 Task: Create a rule when a due datemore than 1  days ago is set on a checklist item.
Action: Mouse moved to (700, 196)
Screenshot: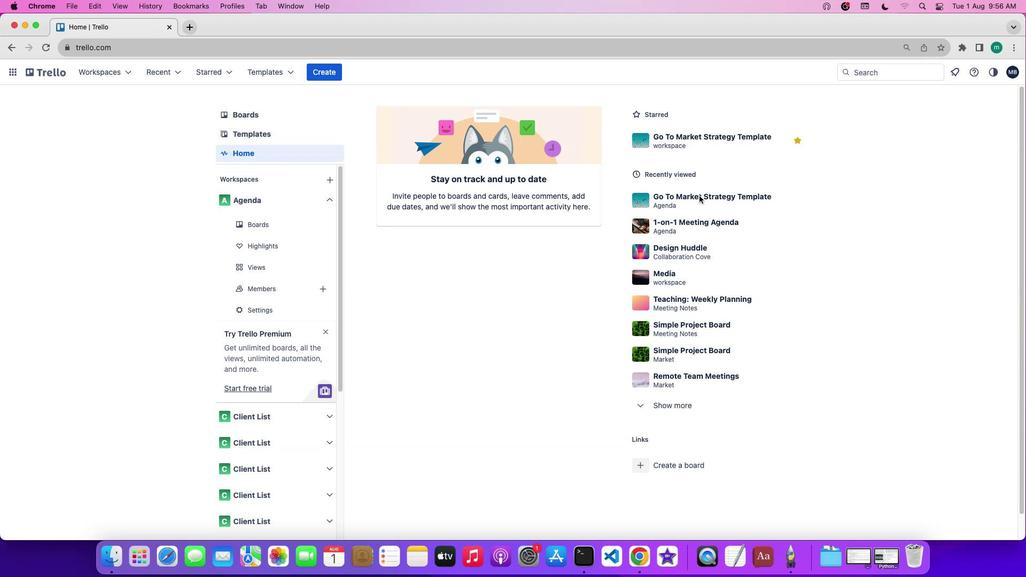 
Action: Mouse pressed left at (700, 196)
Screenshot: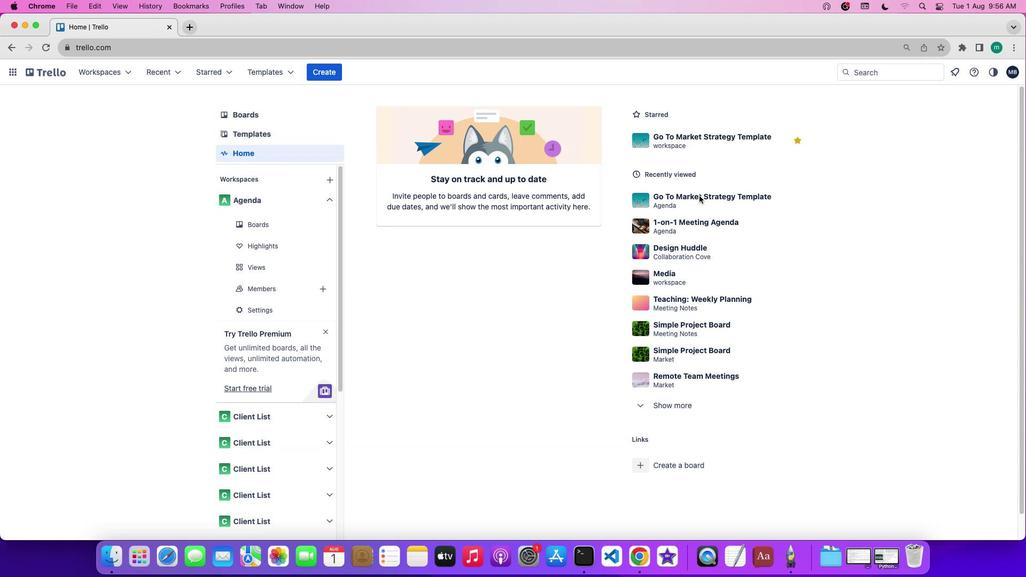 
Action: Mouse pressed left at (700, 196)
Screenshot: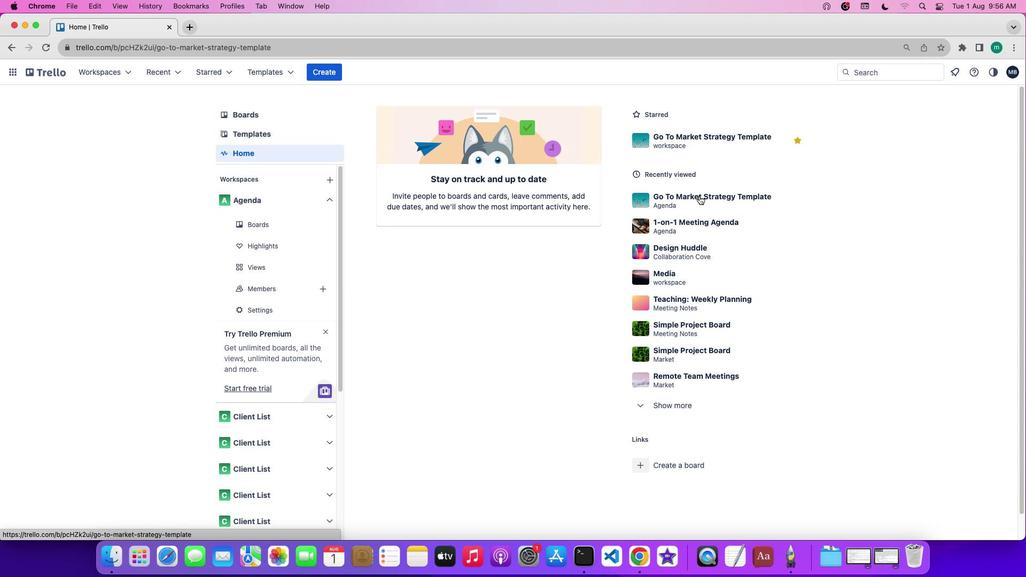 
Action: Mouse moved to (909, 228)
Screenshot: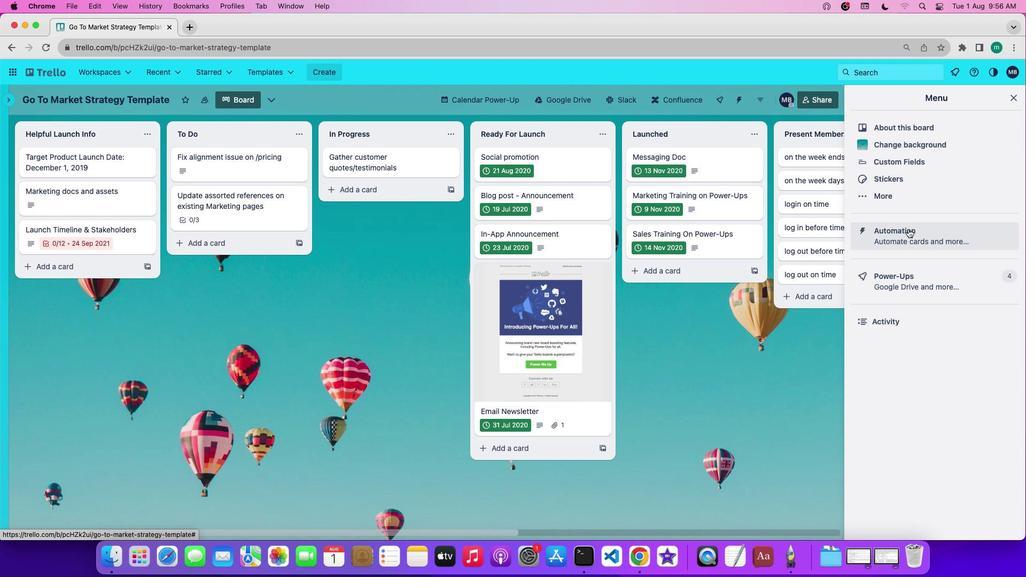 
Action: Mouse pressed left at (909, 228)
Screenshot: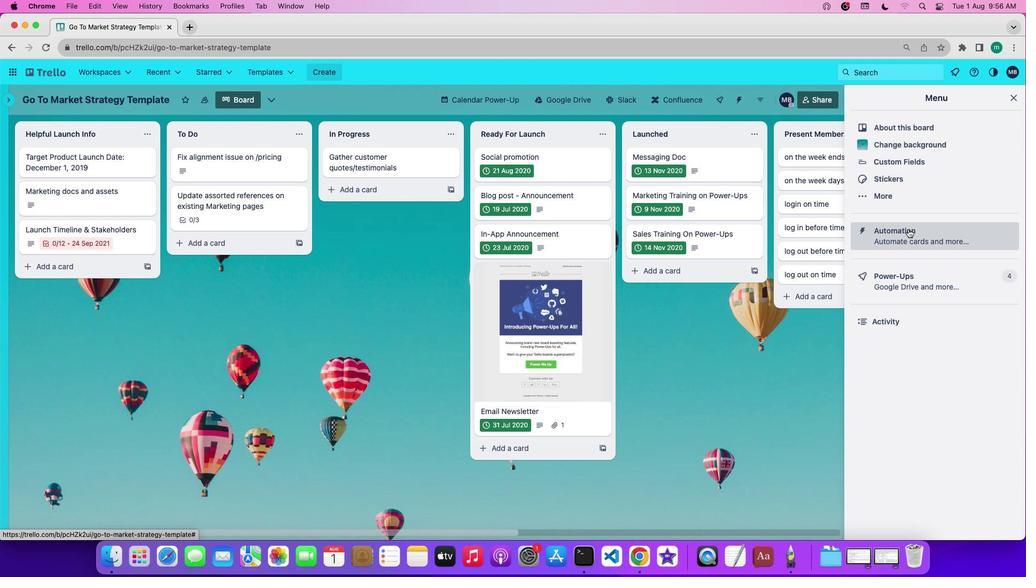 
Action: Mouse moved to (77, 188)
Screenshot: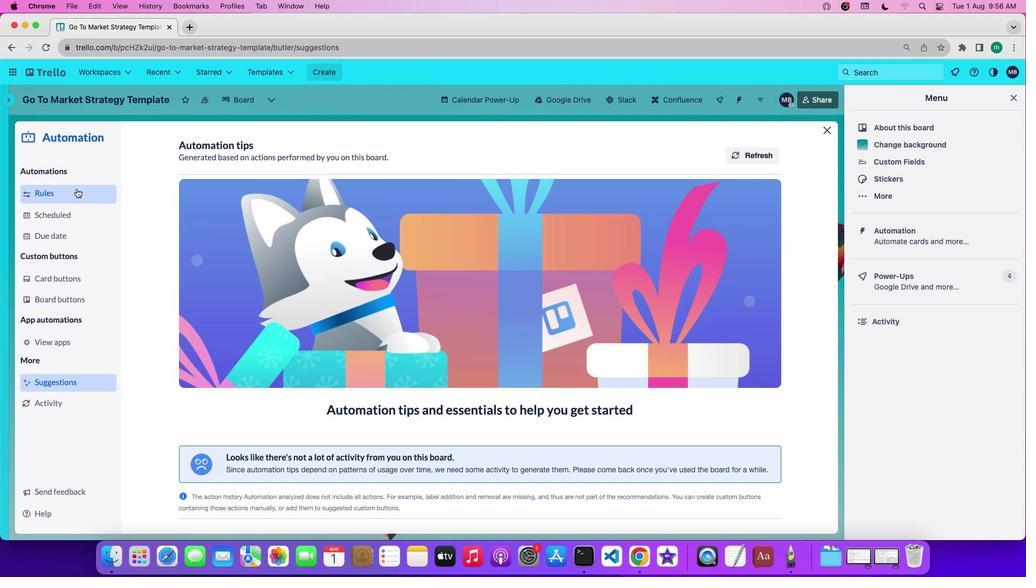 
Action: Mouse pressed left at (77, 188)
Screenshot: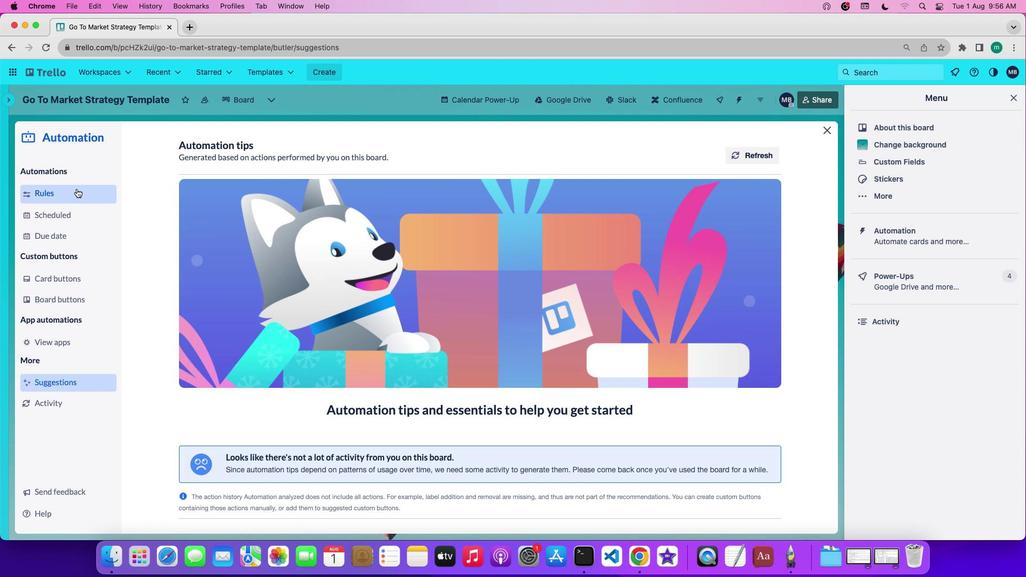 
Action: Mouse moved to (230, 378)
Screenshot: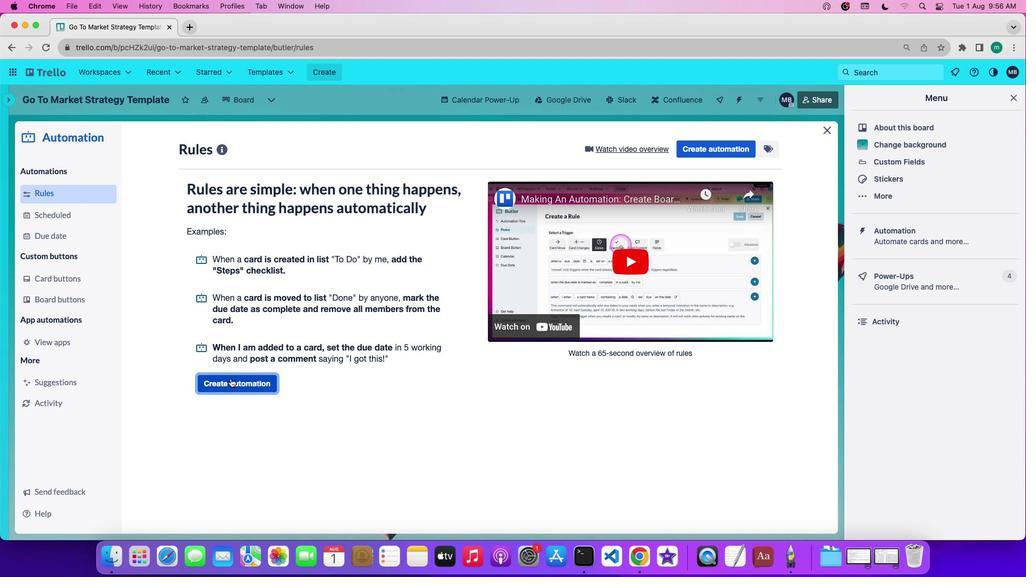 
Action: Mouse pressed left at (230, 378)
Screenshot: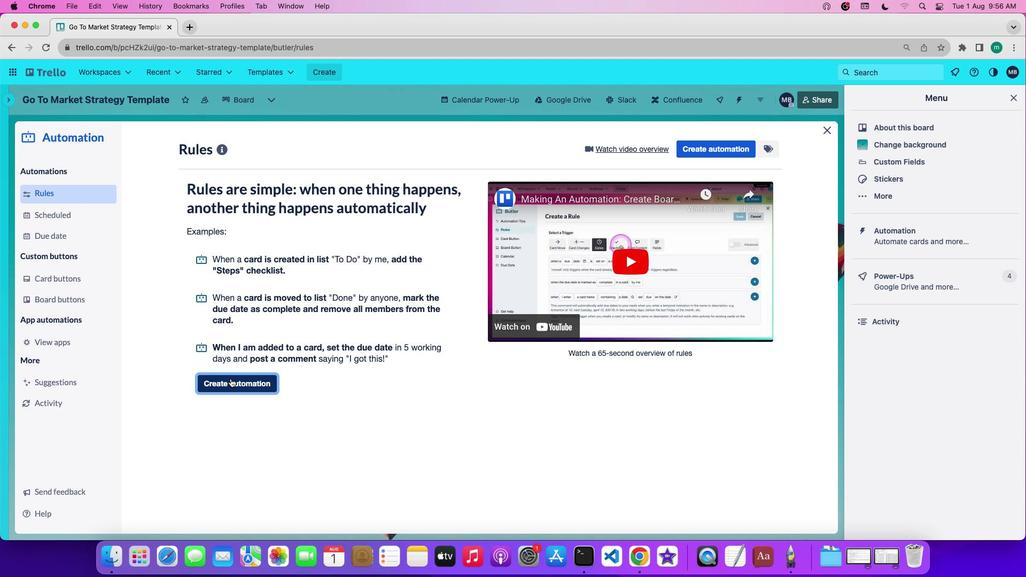 
Action: Mouse moved to (492, 253)
Screenshot: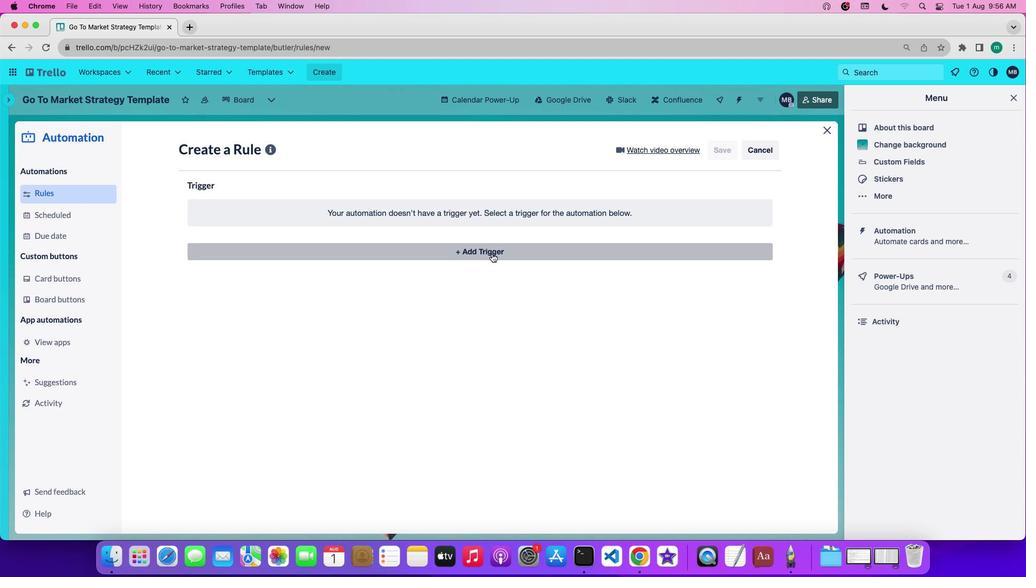 
Action: Mouse pressed left at (492, 253)
Screenshot: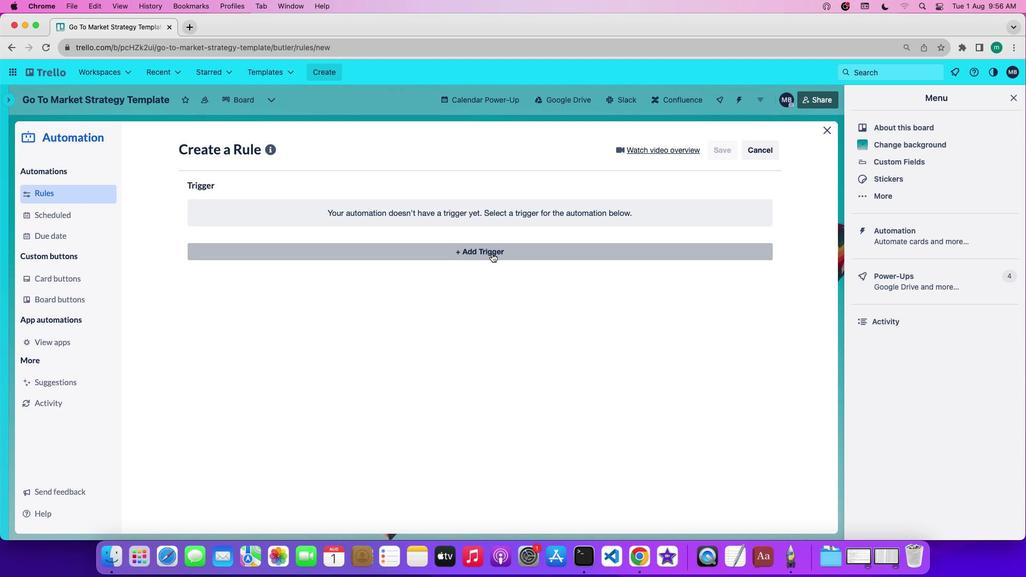 
Action: Mouse moved to (348, 291)
Screenshot: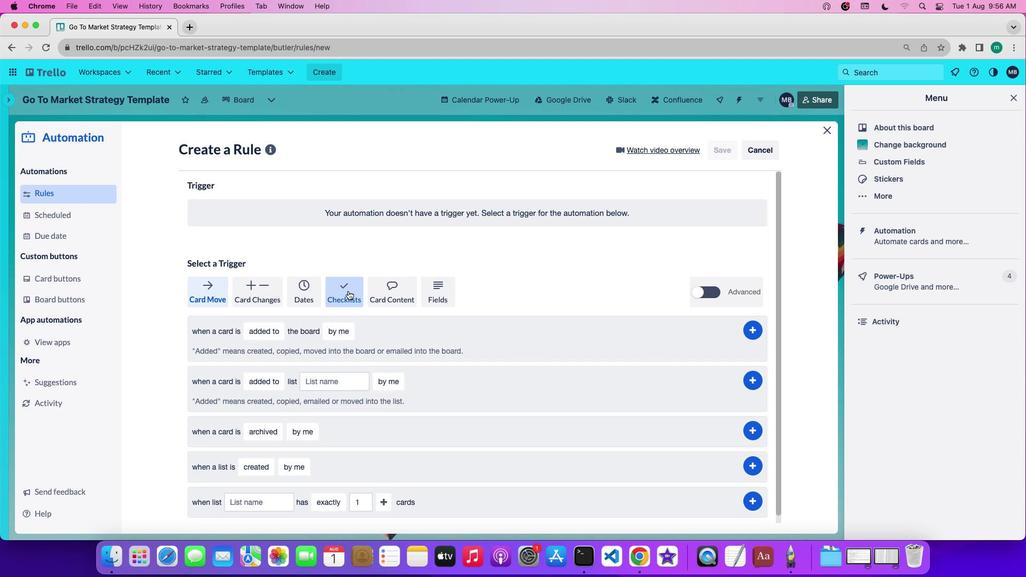 
Action: Mouse pressed left at (348, 291)
Screenshot: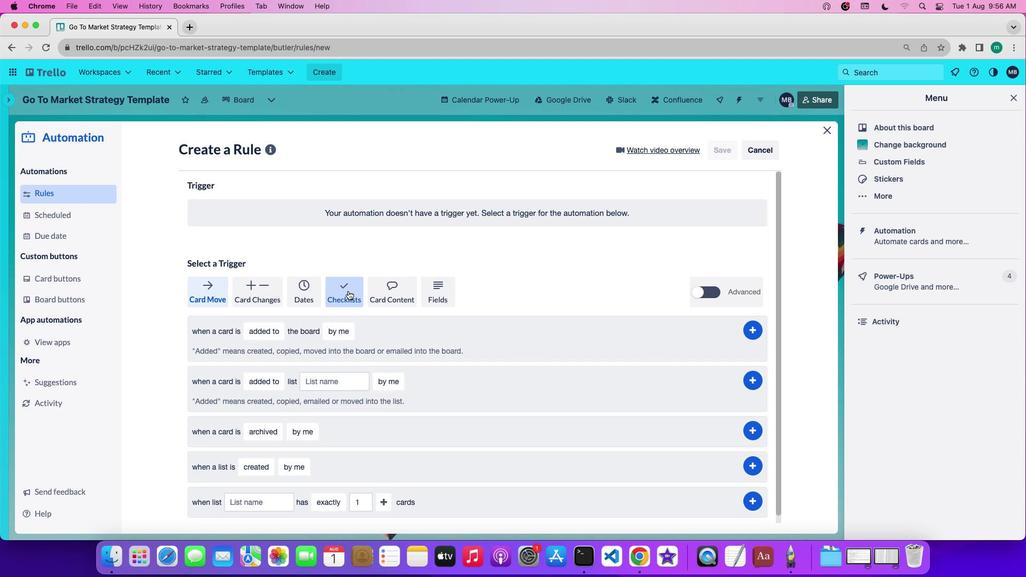 
Action: Mouse moved to (262, 438)
Screenshot: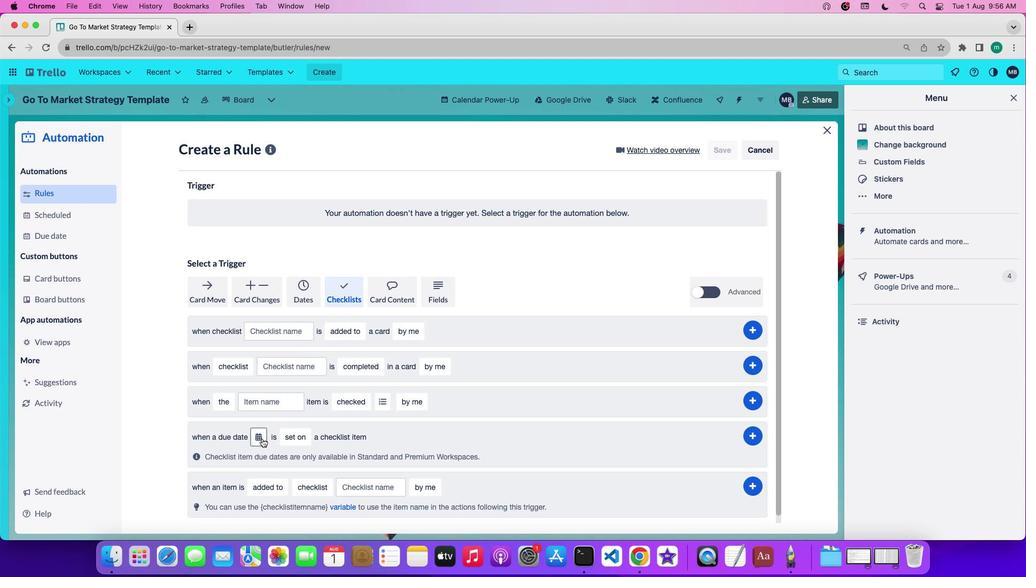 
Action: Mouse pressed left at (262, 438)
Screenshot: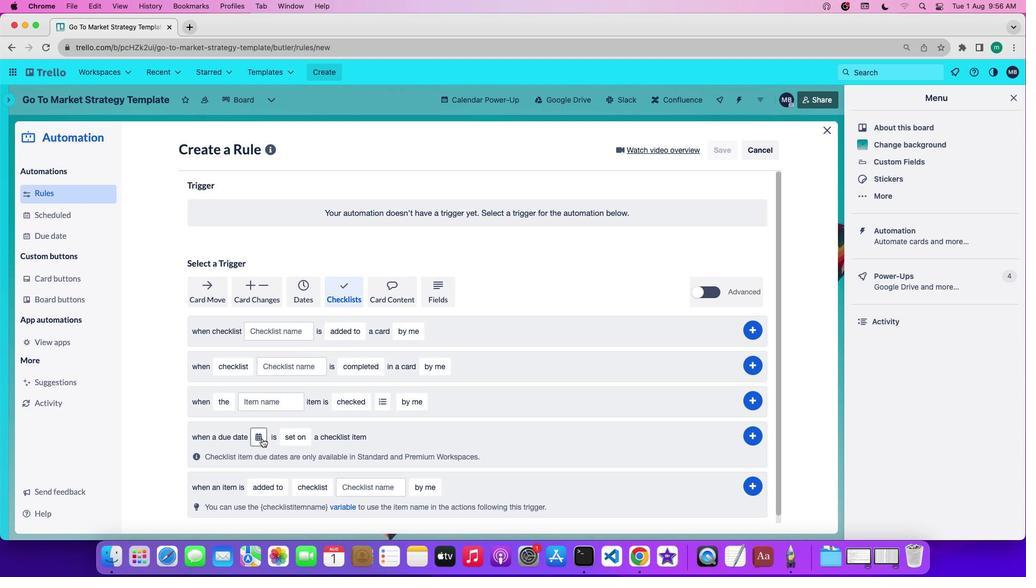 
Action: Mouse moved to (278, 497)
Screenshot: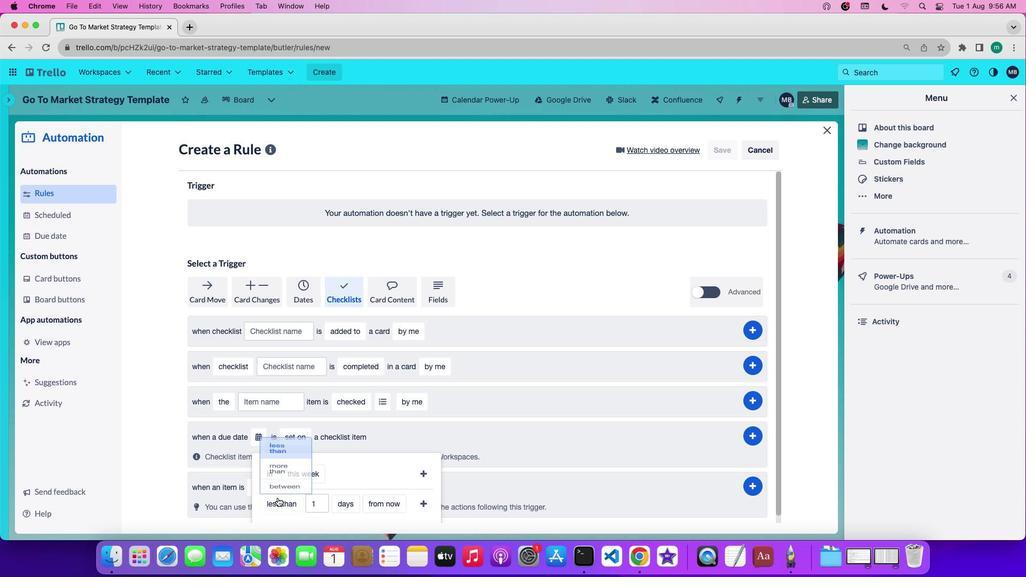 
Action: Mouse pressed left at (278, 497)
Screenshot: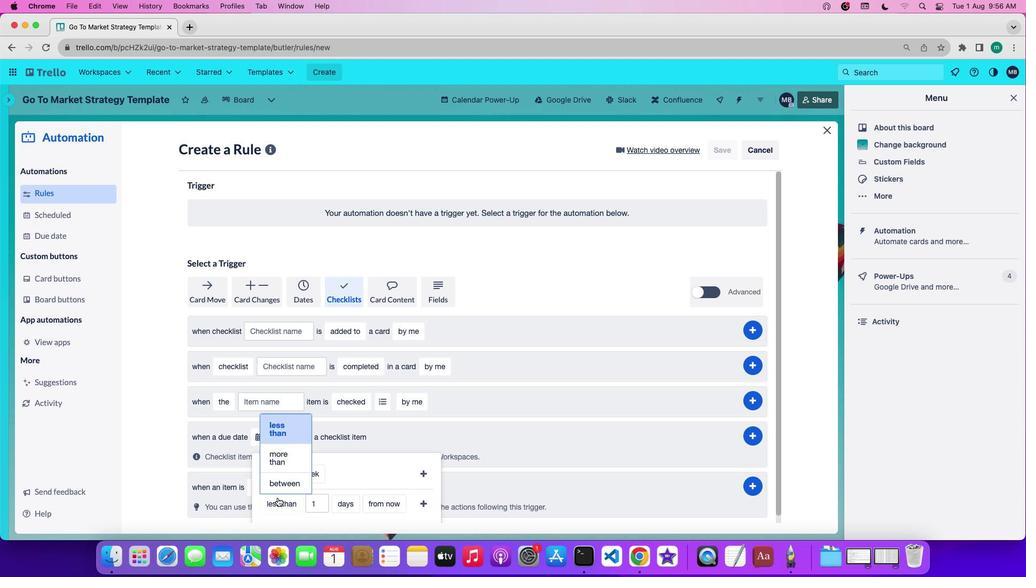 
Action: Mouse moved to (294, 459)
Screenshot: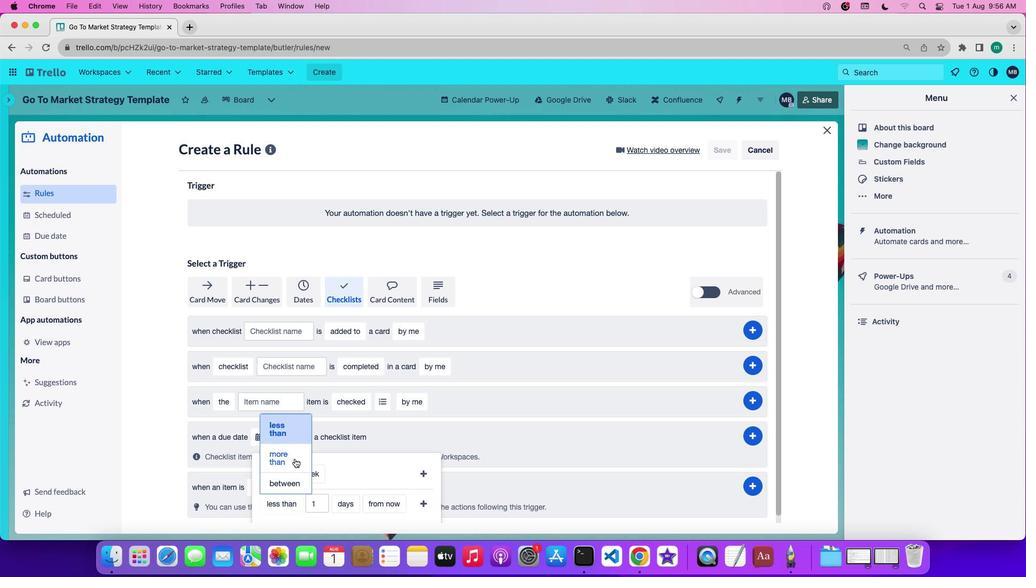 
Action: Mouse pressed left at (294, 459)
Screenshot: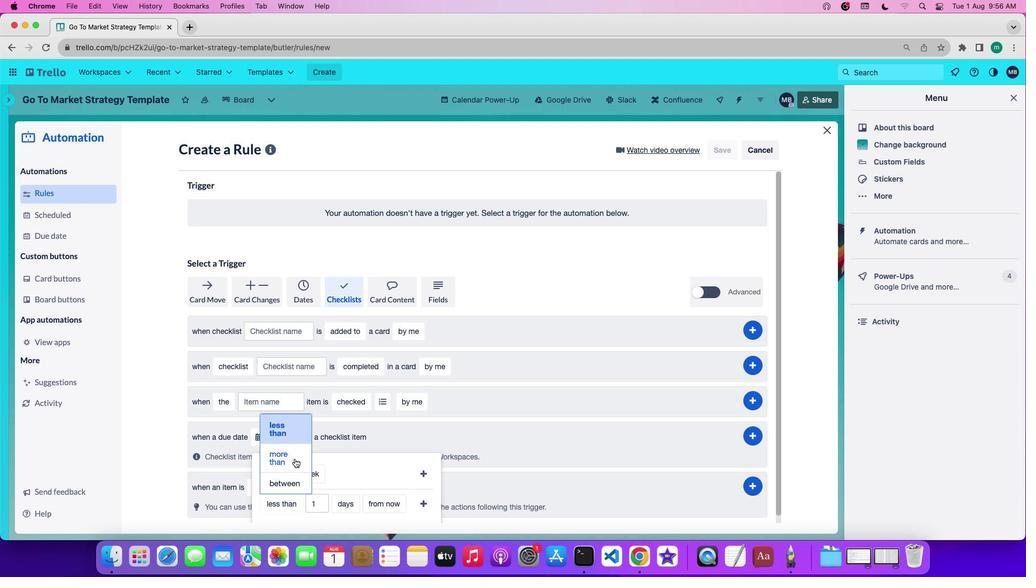 
Action: Mouse moved to (324, 508)
Screenshot: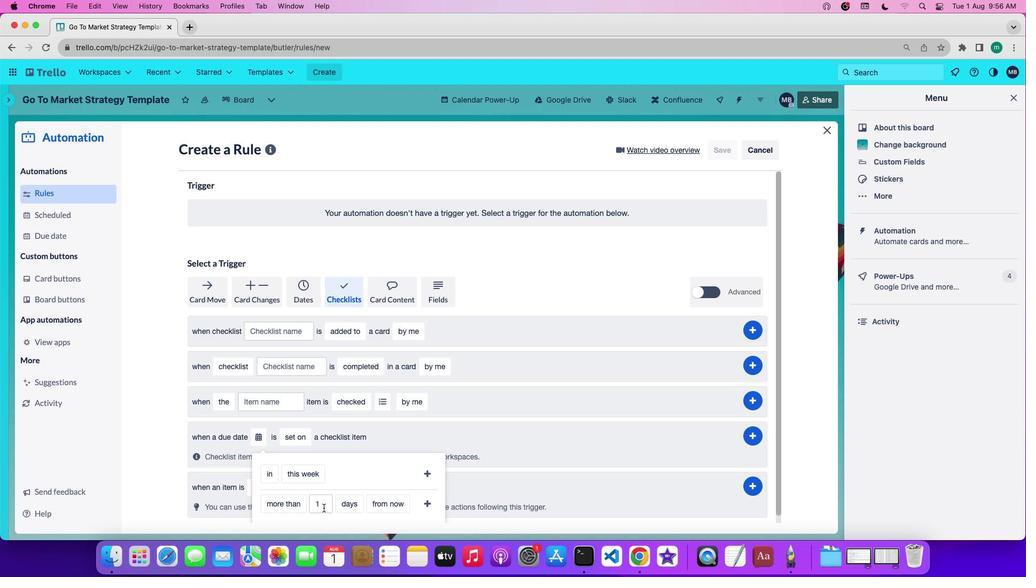 
Action: Mouse pressed left at (324, 508)
Screenshot: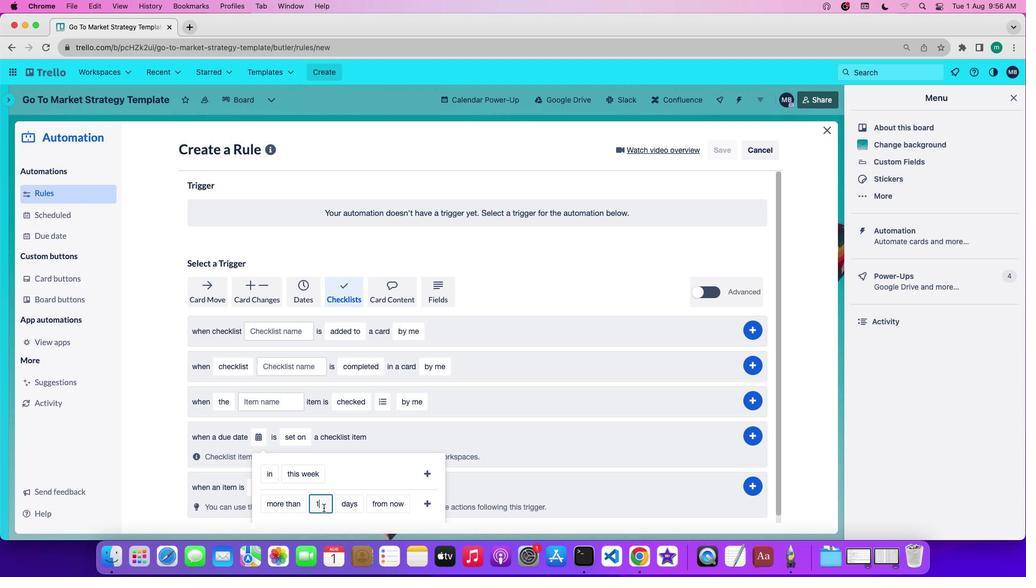 
Action: Mouse moved to (324, 512)
Screenshot: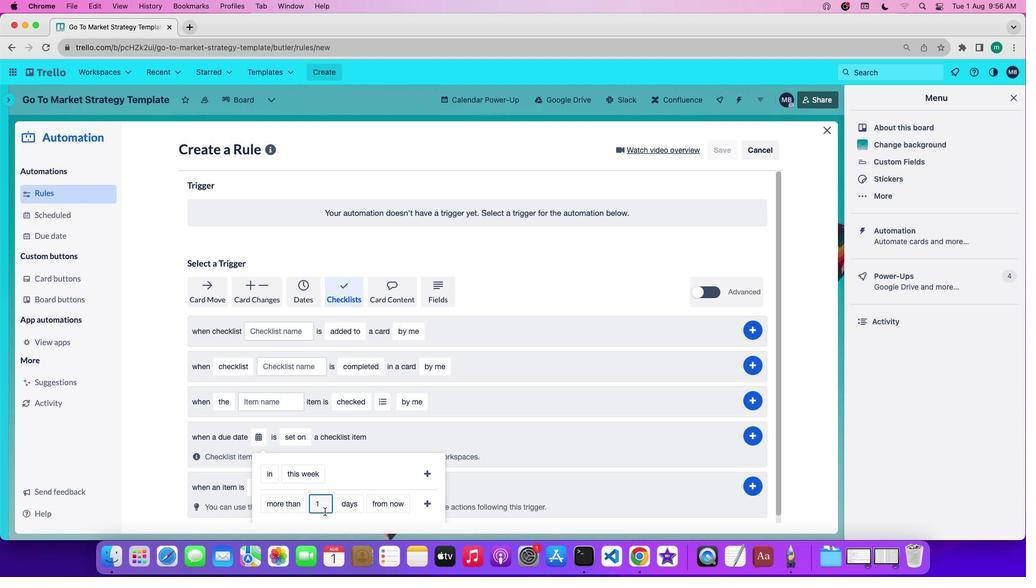 
Action: Key pressed Key.backspace'1'
Screenshot: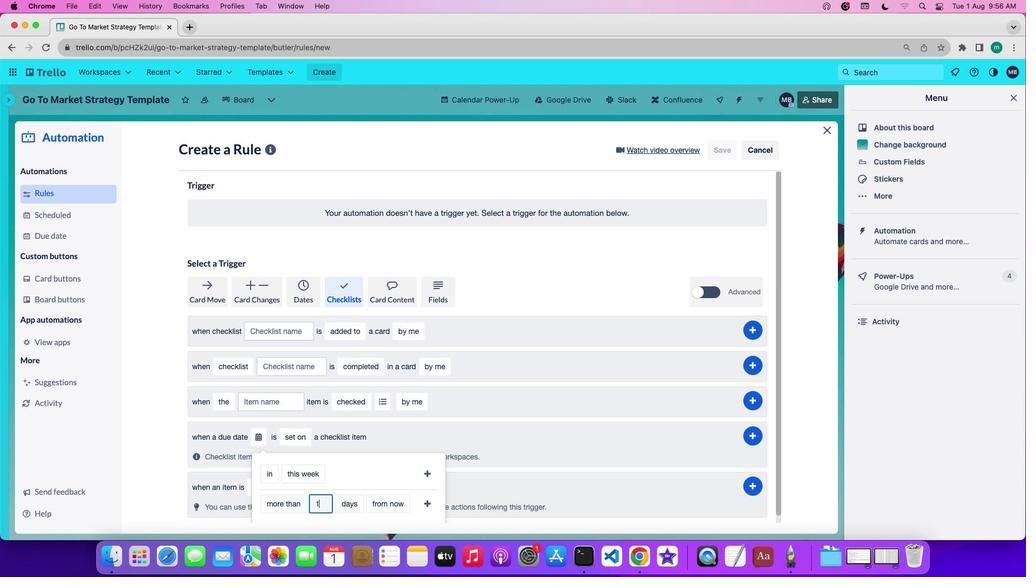 
Action: Mouse moved to (351, 511)
Screenshot: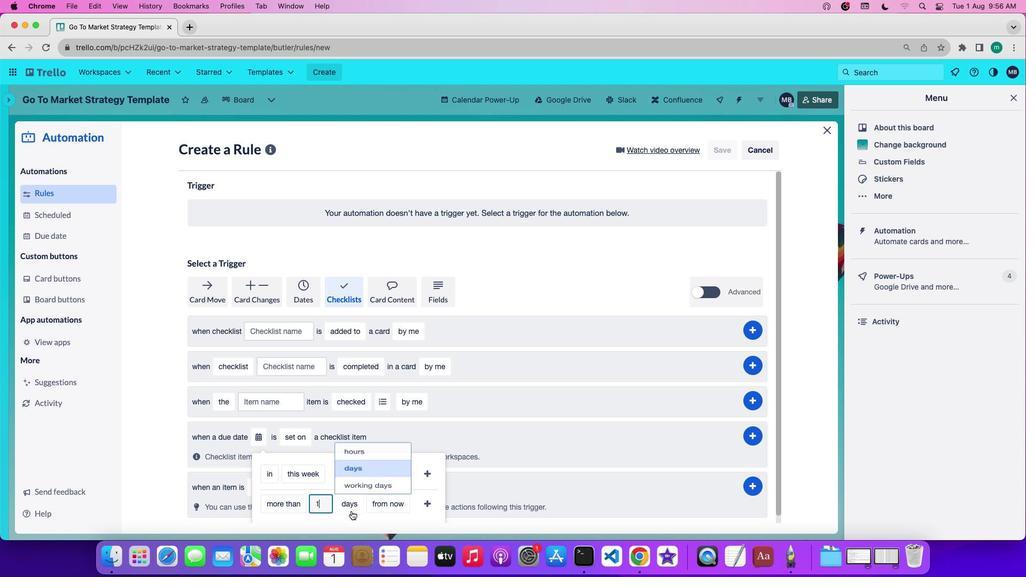 
Action: Mouse pressed left at (351, 511)
Screenshot: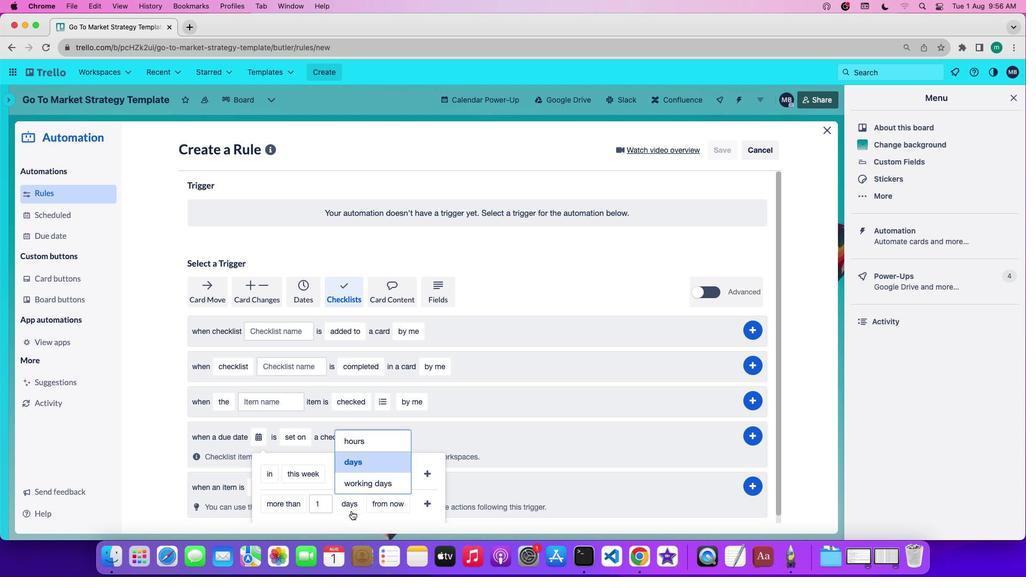 
Action: Mouse moved to (342, 464)
Screenshot: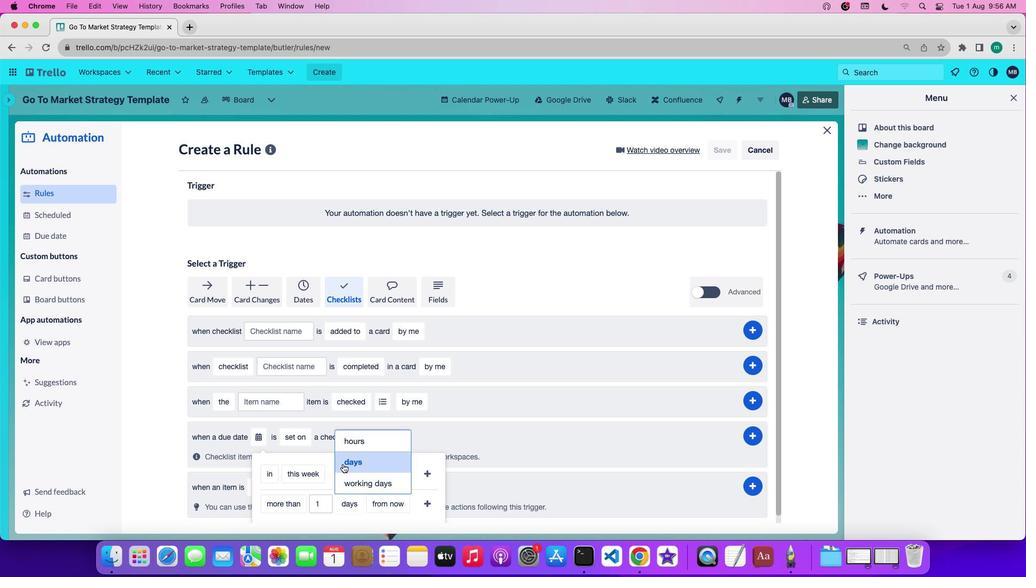 
Action: Mouse pressed left at (342, 464)
Screenshot: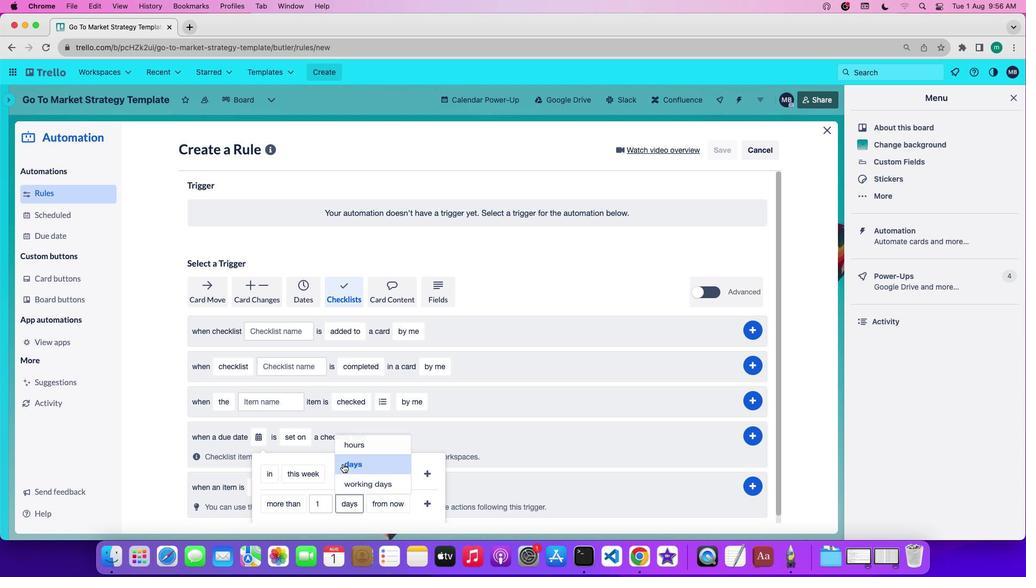 
Action: Mouse moved to (393, 495)
Screenshot: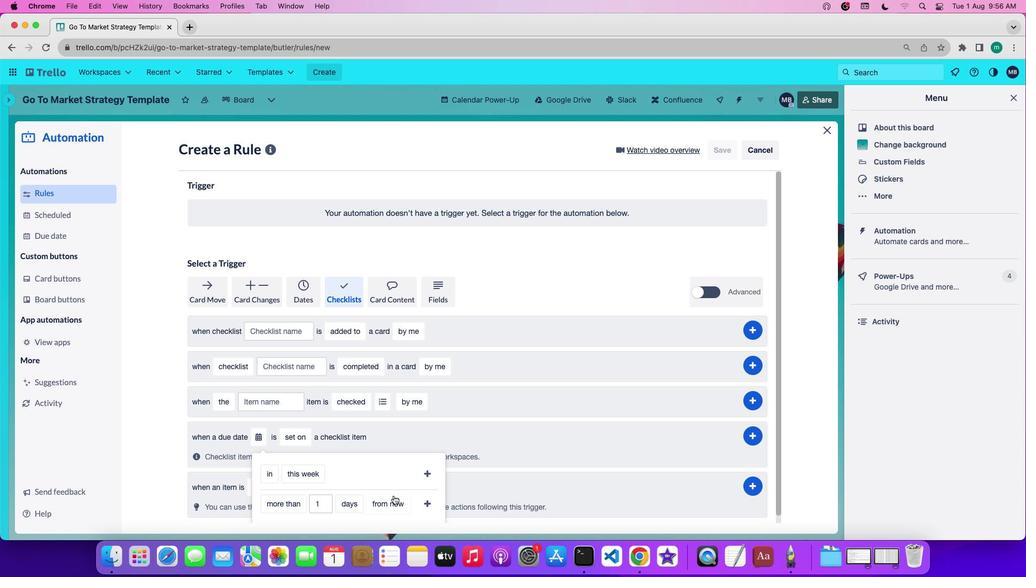 
Action: Mouse pressed left at (393, 495)
Screenshot: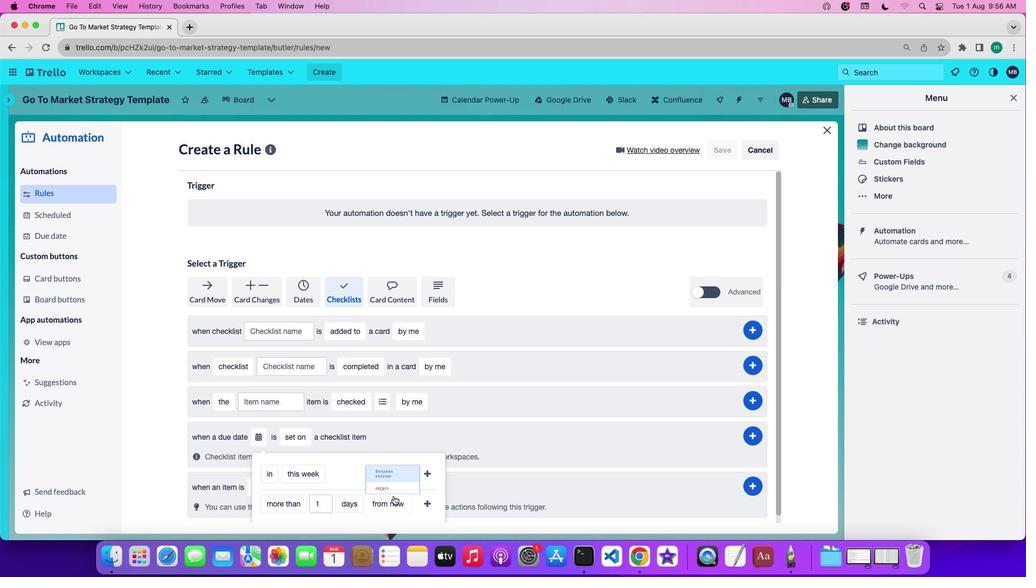 
Action: Mouse moved to (388, 480)
Screenshot: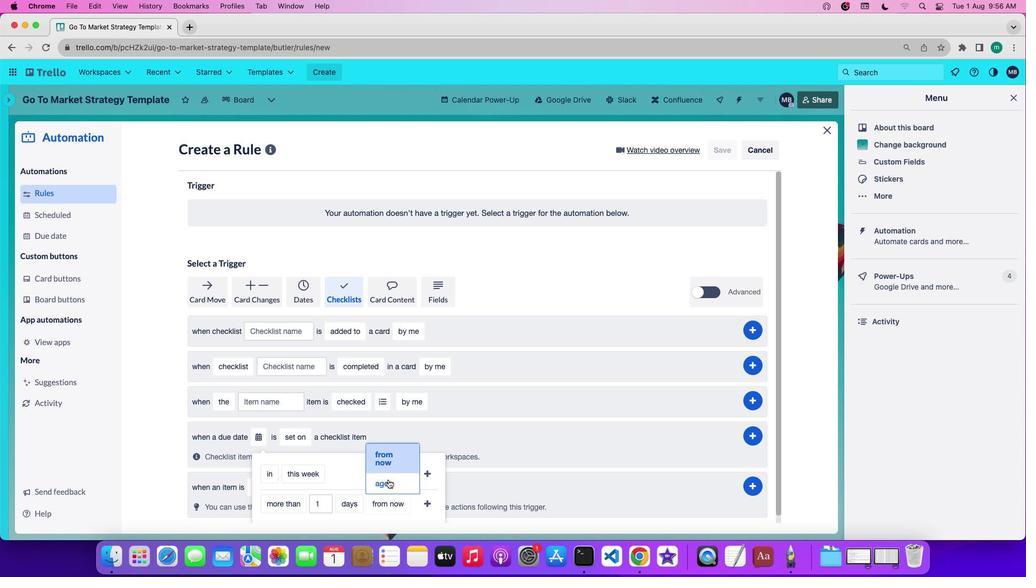 
Action: Mouse pressed left at (388, 480)
Screenshot: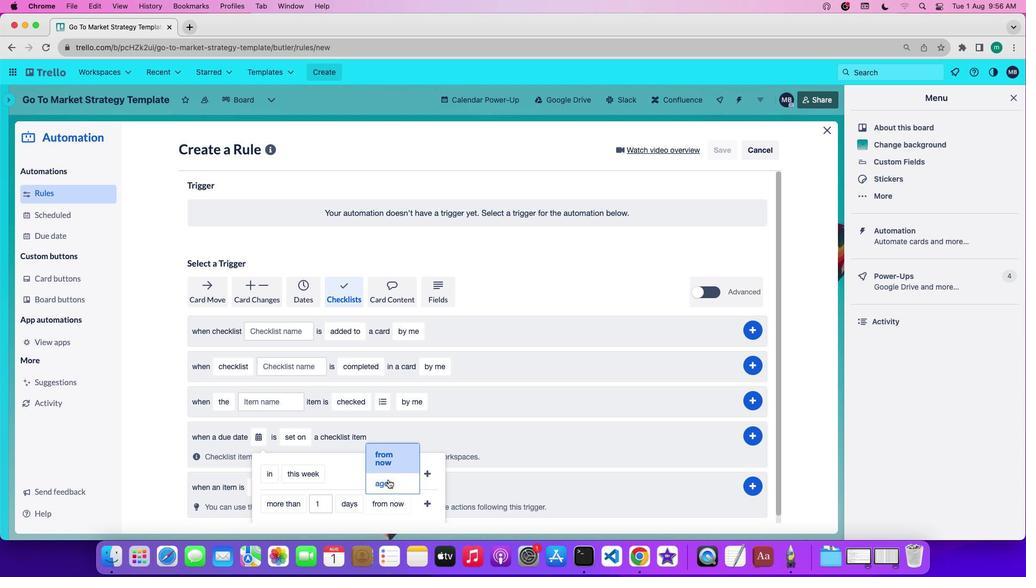 
Action: Mouse moved to (411, 501)
Screenshot: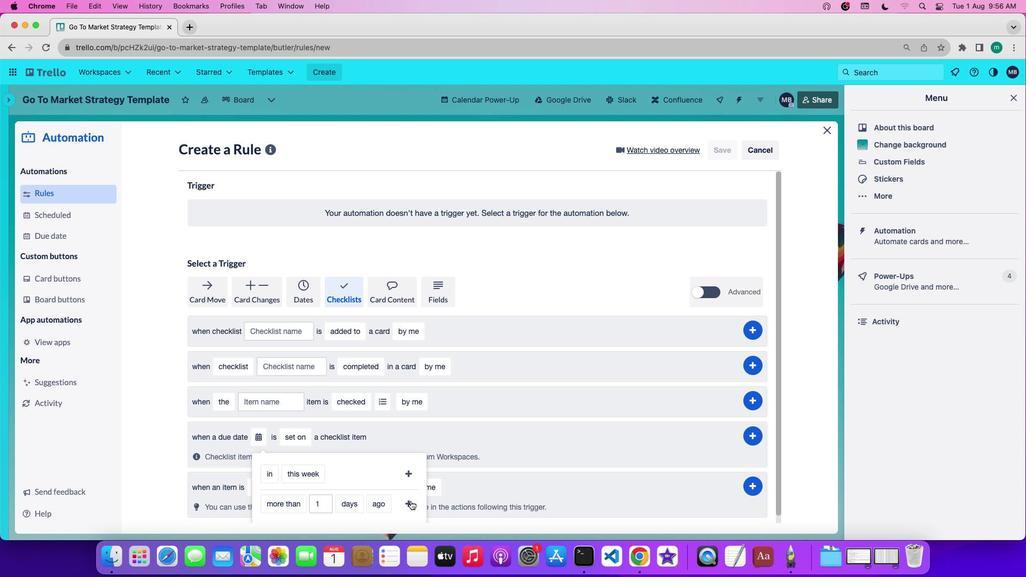 
Action: Mouse pressed left at (411, 501)
Screenshot: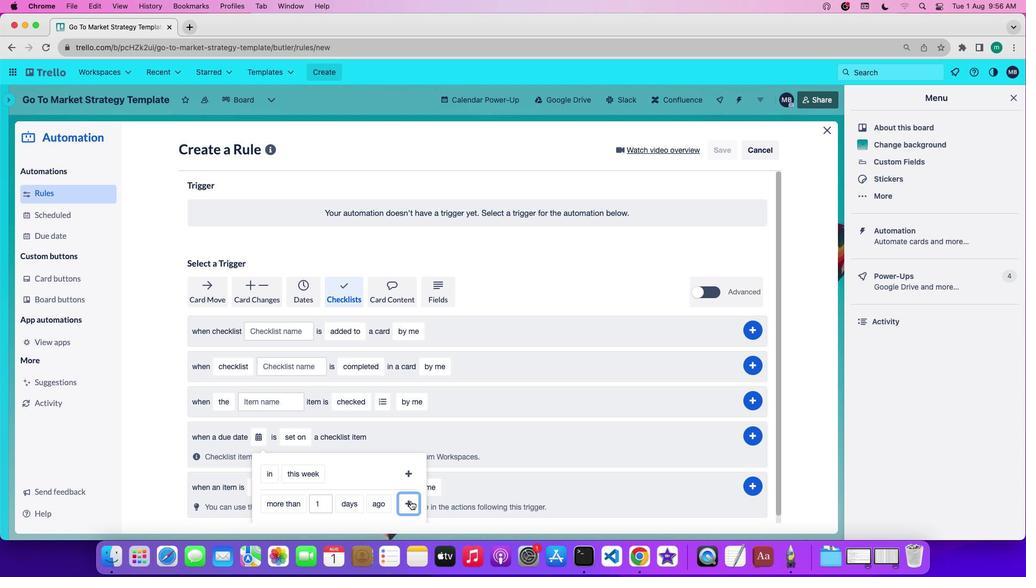 
Action: Mouse moved to (363, 442)
Screenshot: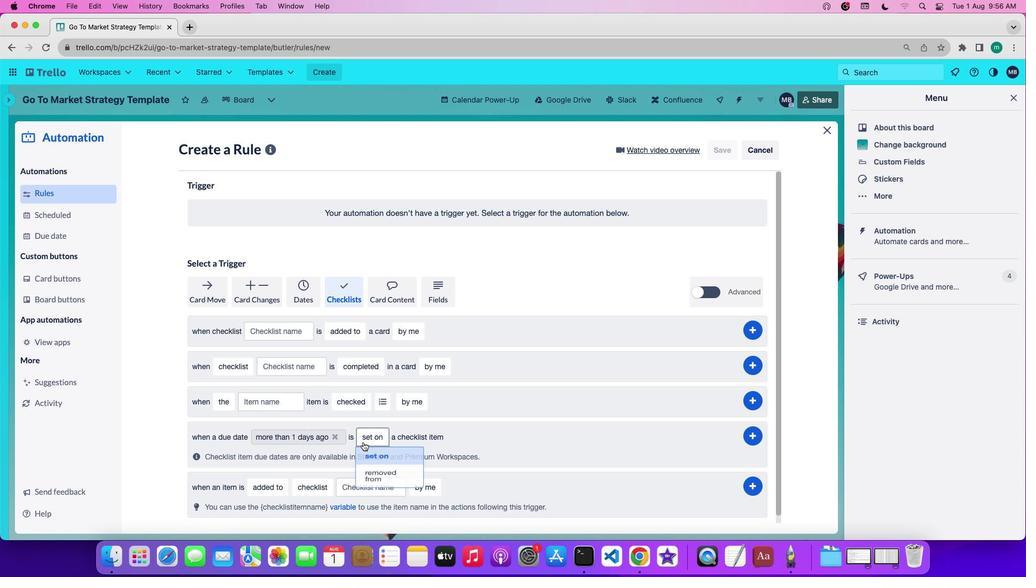 
Action: Mouse pressed left at (363, 442)
Screenshot: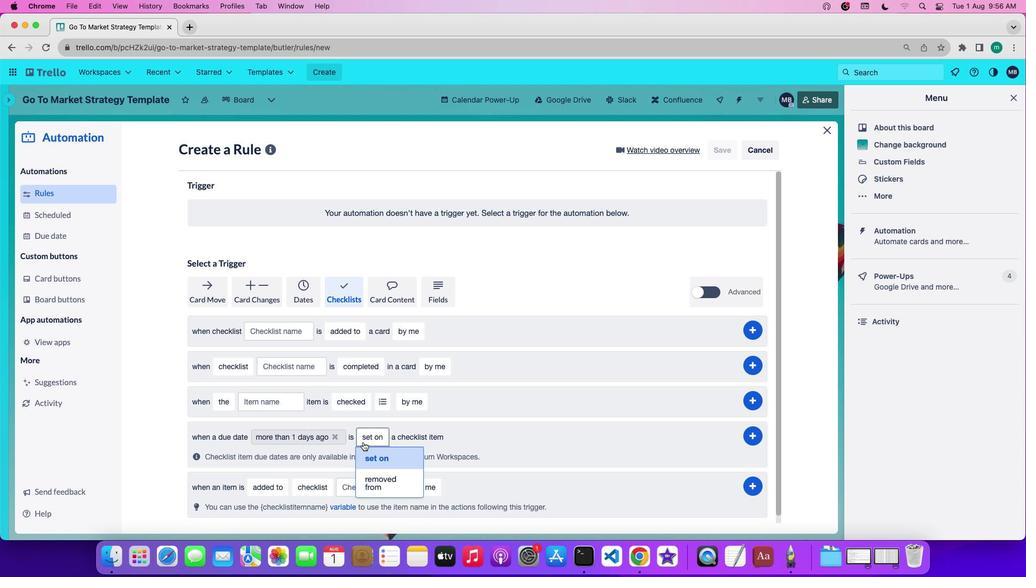 
Action: Mouse moved to (363, 455)
Screenshot: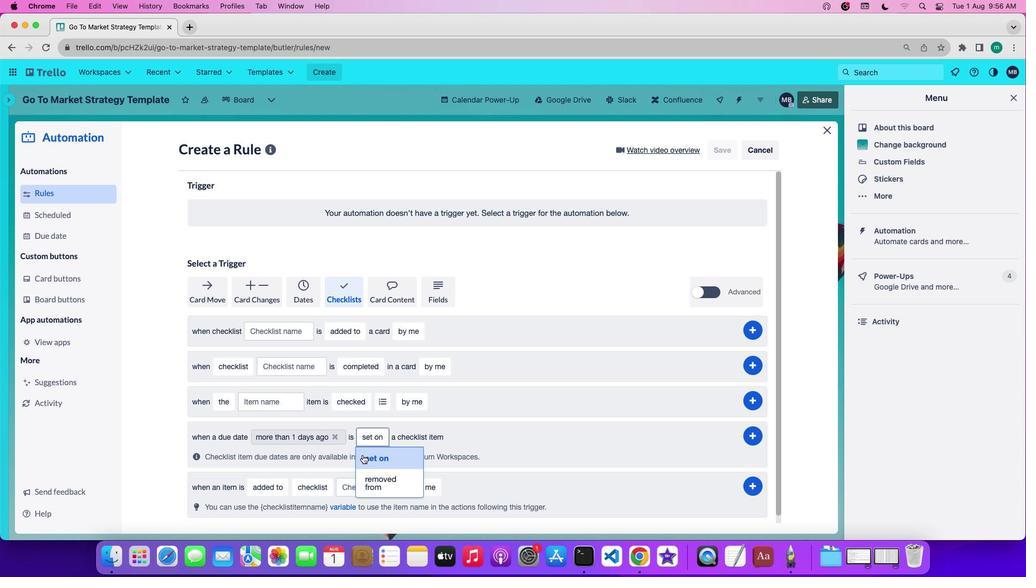 
Action: Mouse pressed left at (363, 455)
Screenshot: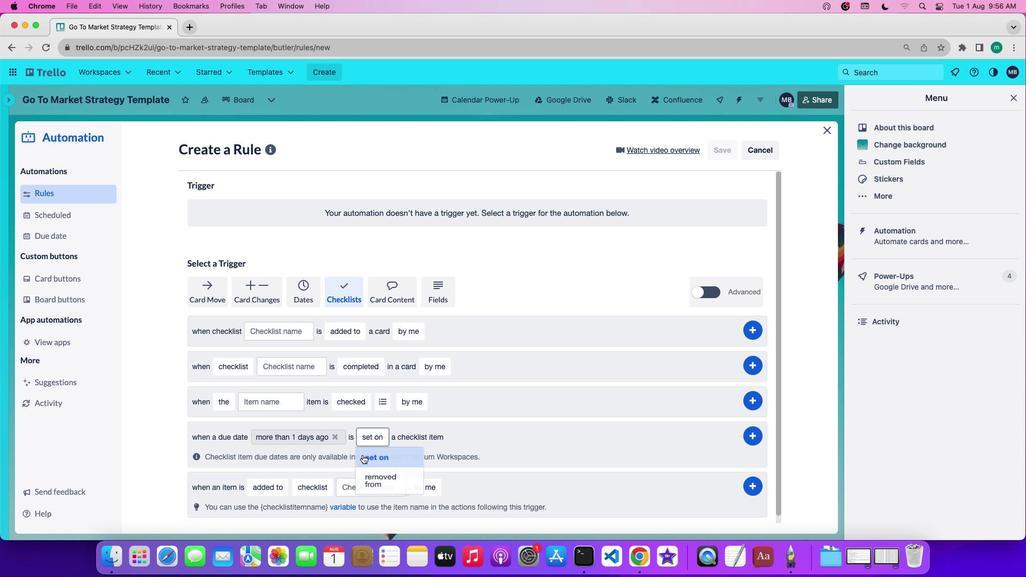 
Action: Mouse moved to (750, 436)
Screenshot: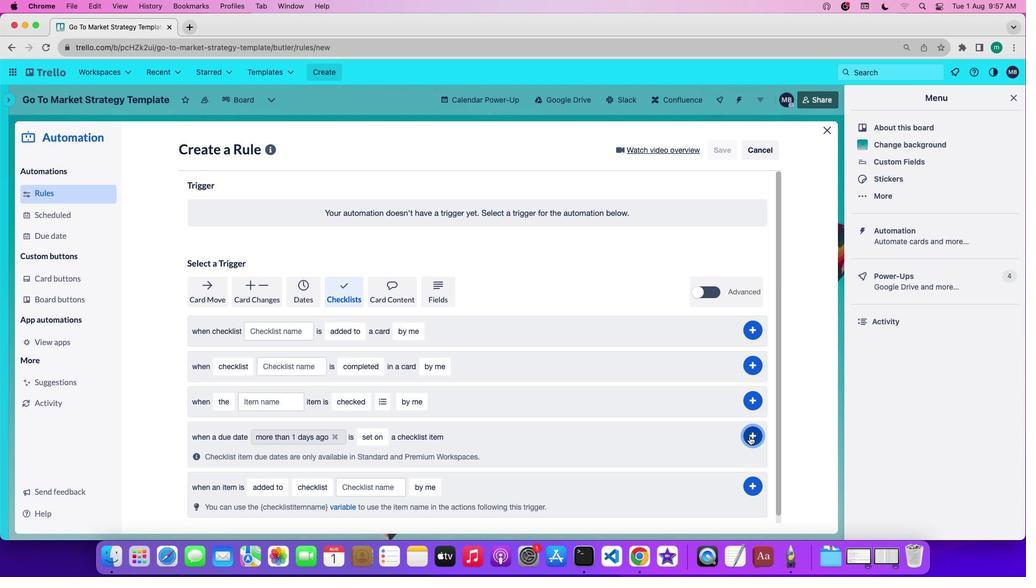 
Action: Mouse pressed left at (750, 436)
Screenshot: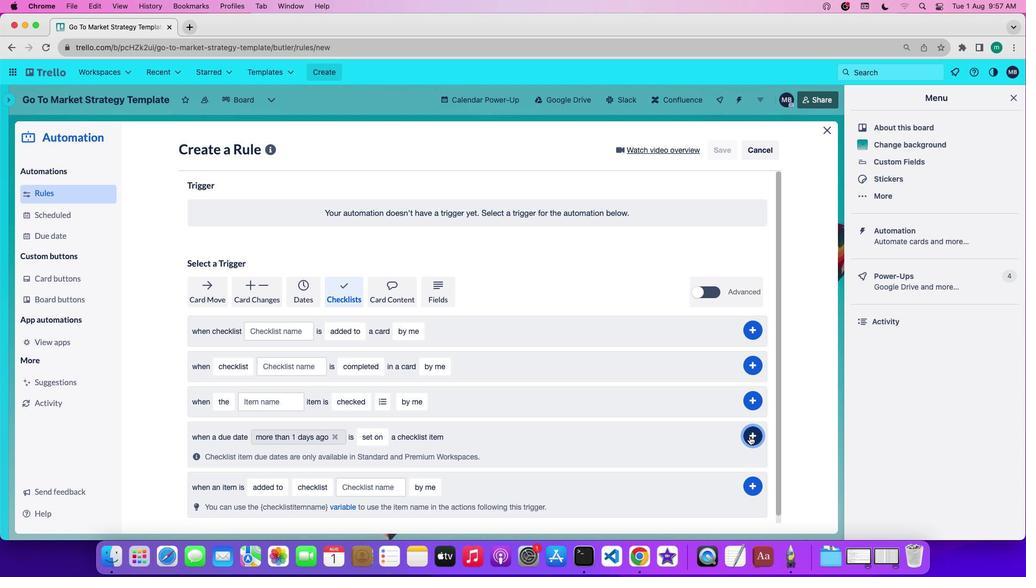 
Action: Mouse moved to (741, 432)
Screenshot: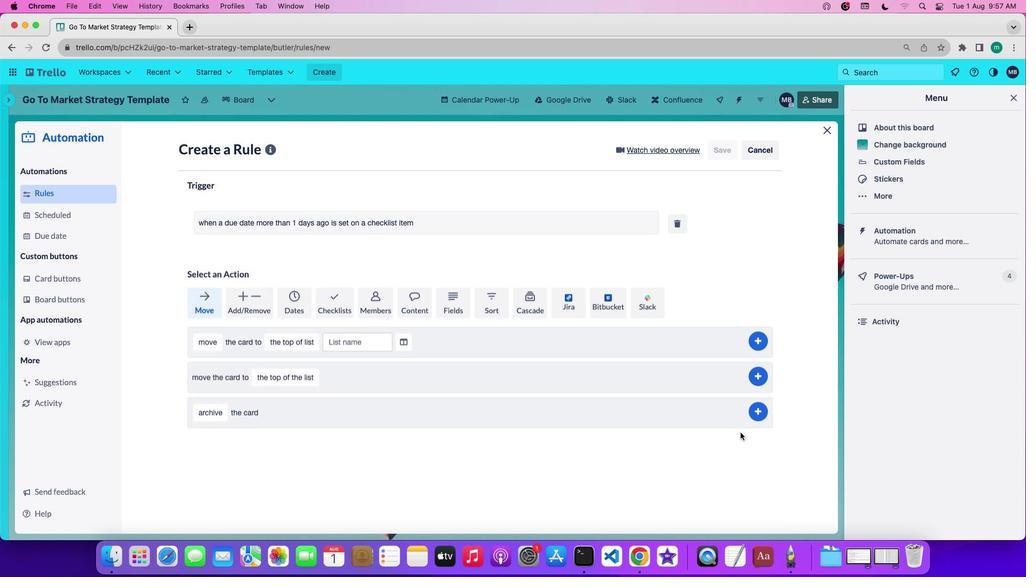 
